 Task: Create List Debugging in Board Recruiting to Workspace Finance and Accounting. Create List Deploying in Board Influencer Marketing to Workspace Finance and Accounting. Create List Reviewing in Board Email Marketing A/B Testing and Optimization to Workspace Finance and Accounting
Action: Mouse moved to (182, 134)
Screenshot: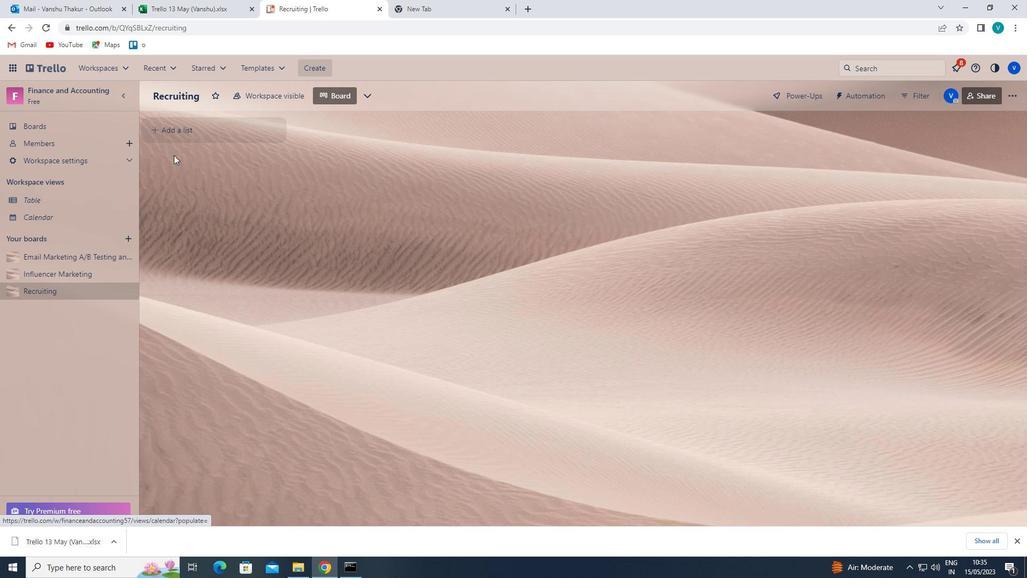 
Action: Mouse pressed left at (182, 134)
Screenshot: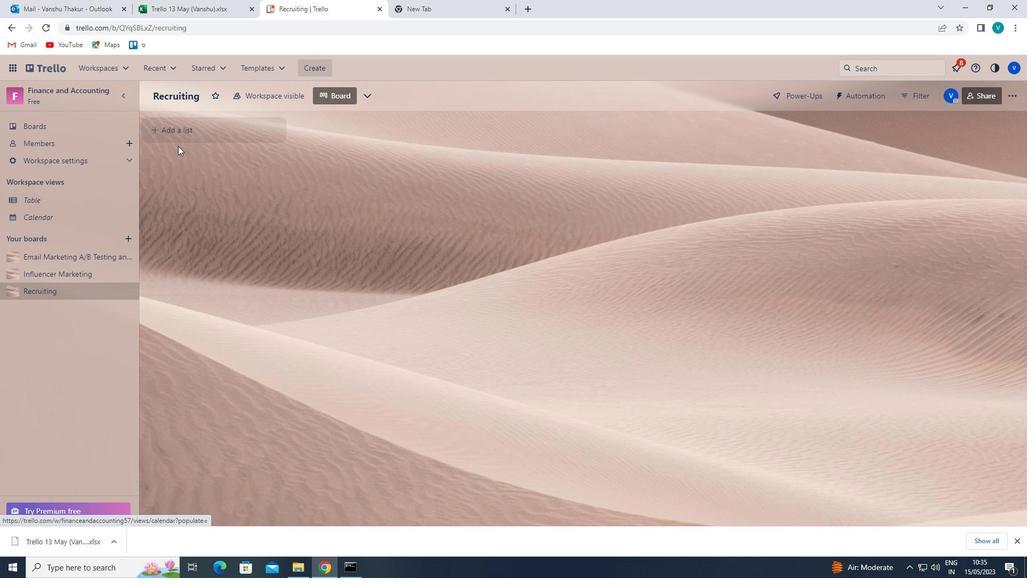 
Action: Key pressed <Key.shift>DEBUF<Key.backspace>GGING<Key.enter>
Screenshot: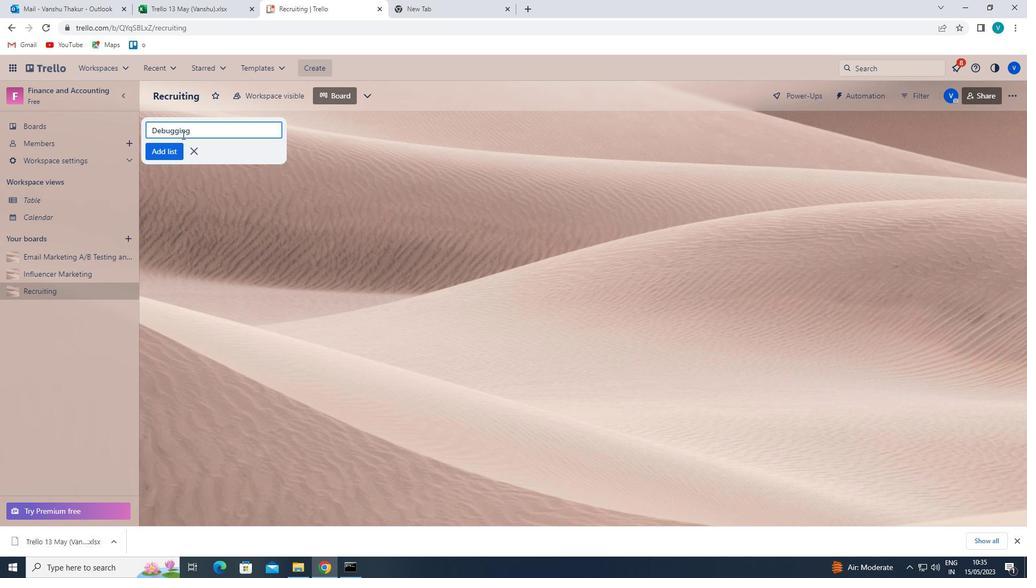 
Action: Mouse moved to (74, 269)
Screenshot: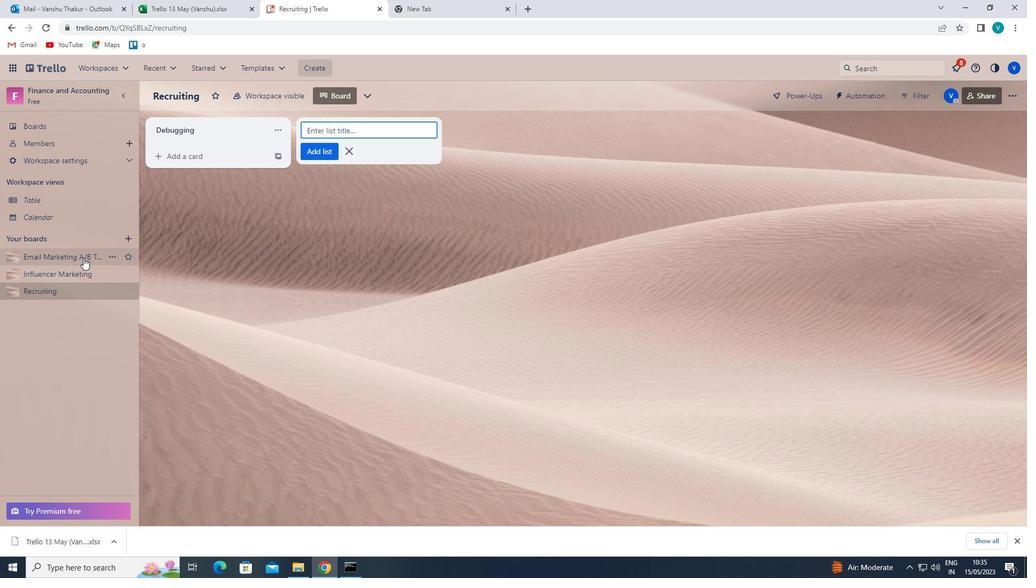 
Action: Mouse pressed left at (74, 269)
Screenshot: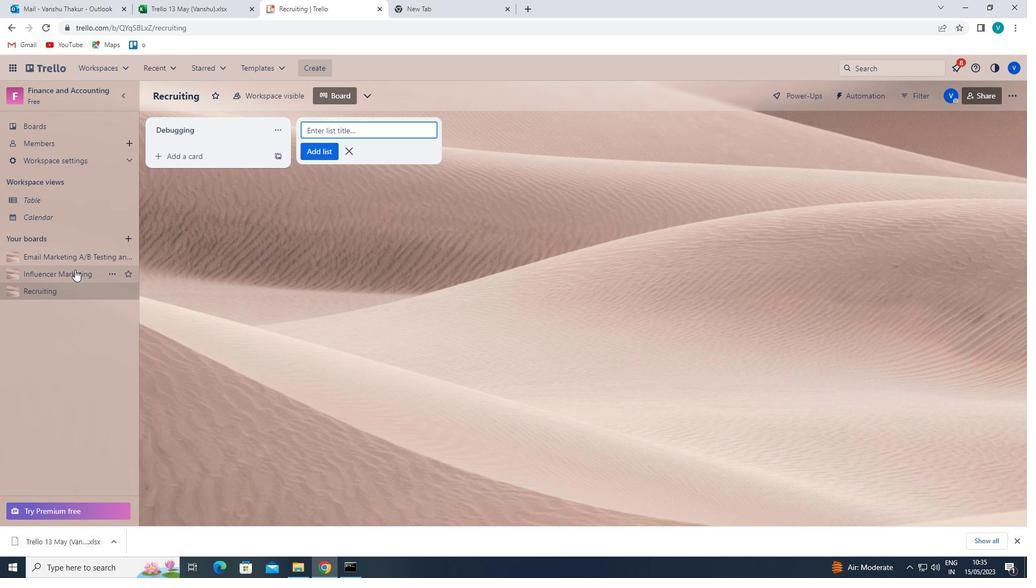 
Action: Mouse moved to (211, 127)
Screenshot: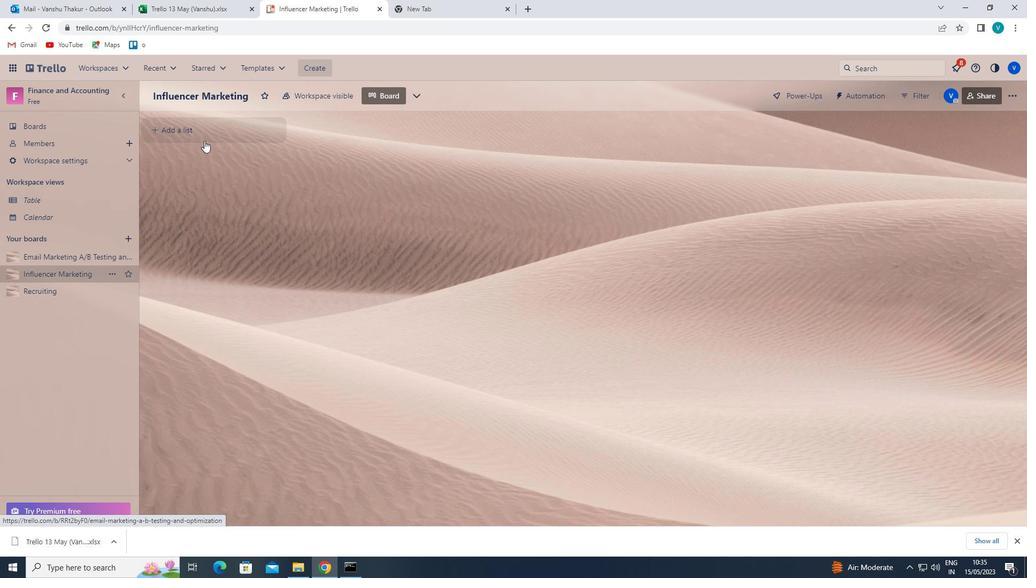 
Action: Mouse pressed left at (211, 127)
Screenshot: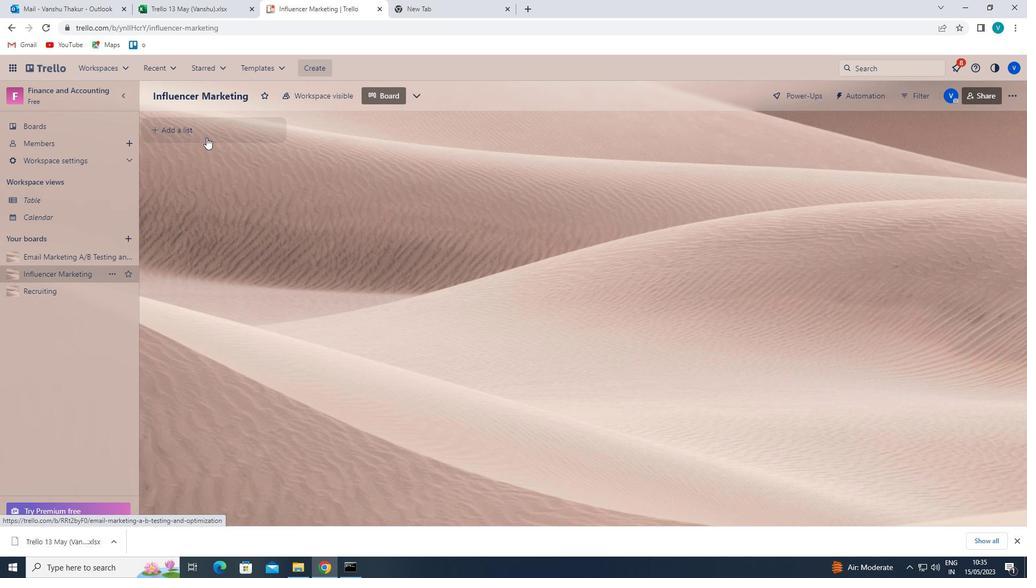 
Action: Key pressed <Key.shift>DEPLOYING<Key.enter>
Screenshot: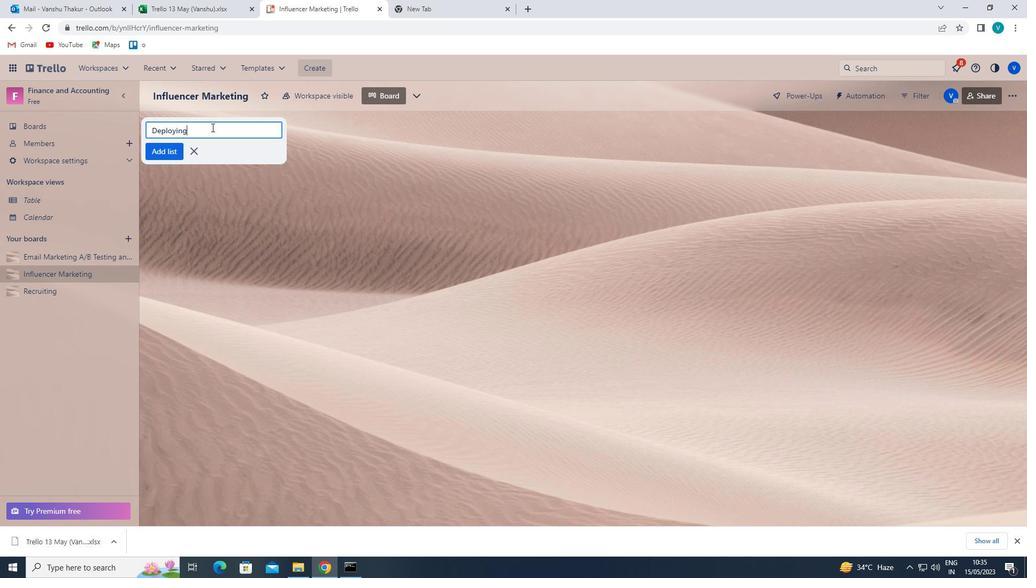 
Action: Mouse moved to (80, 252)
Screenshot: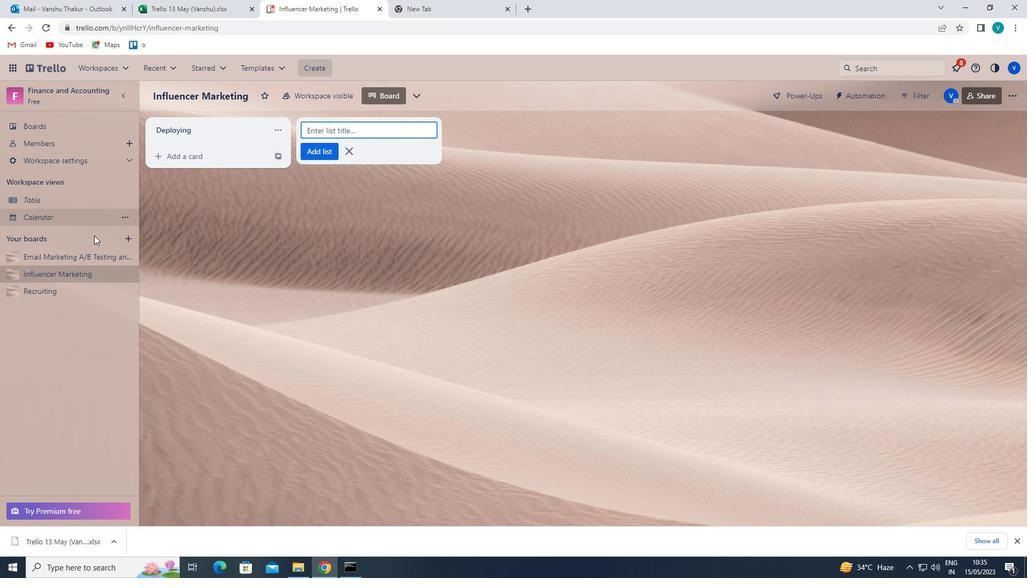 
Action: Mouse pressed left at (80, 252)
Screenshot: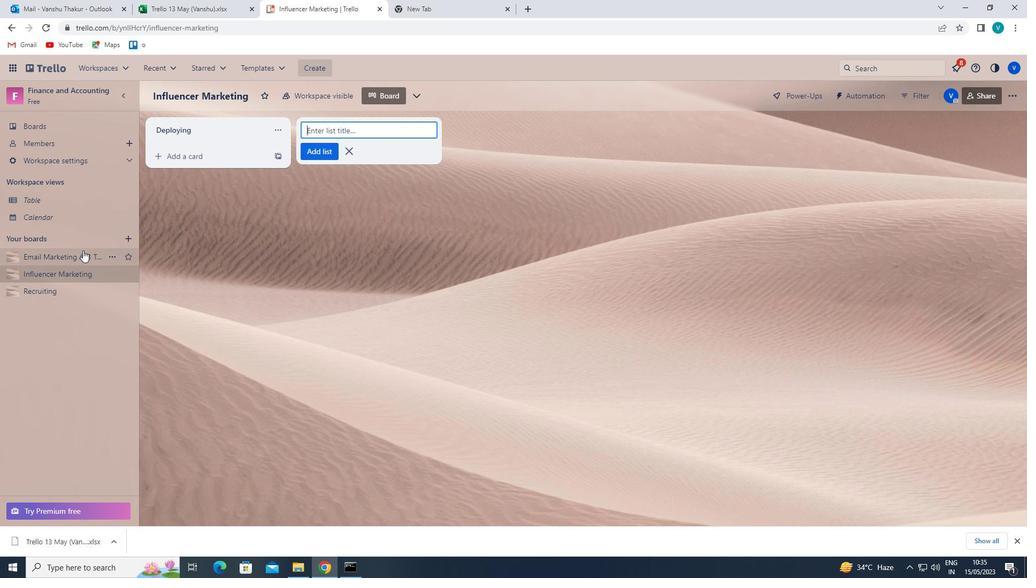 
Action: Mouse moved to (191, 132)
Screenshot: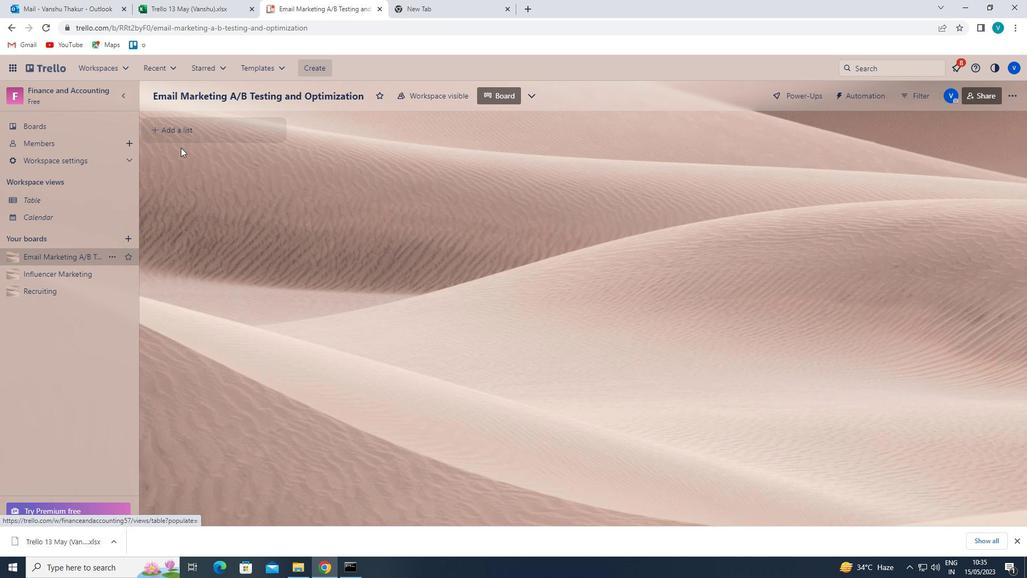 
Action: Mouse pressed left at (191, 132)
Screenshot: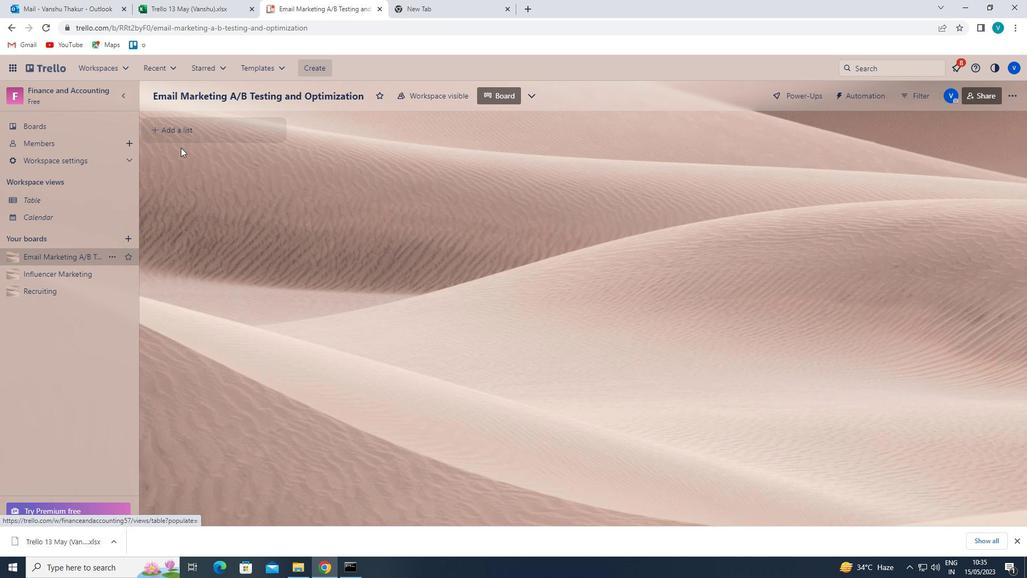 
Action: Key pressed <Key.shift>REVIEWING<Key.enter>
Screenshot: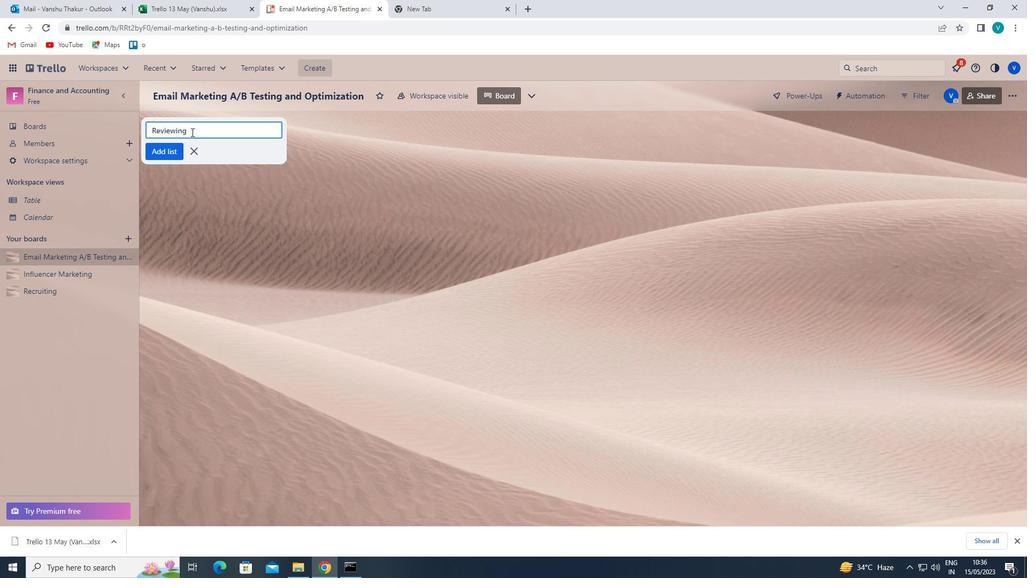 
